 Task: Print the selected email using OneNote (Desktop) with Table Style.
Action: Mouse scrolled (125, 311) with delta (0, 0)
Screenshot: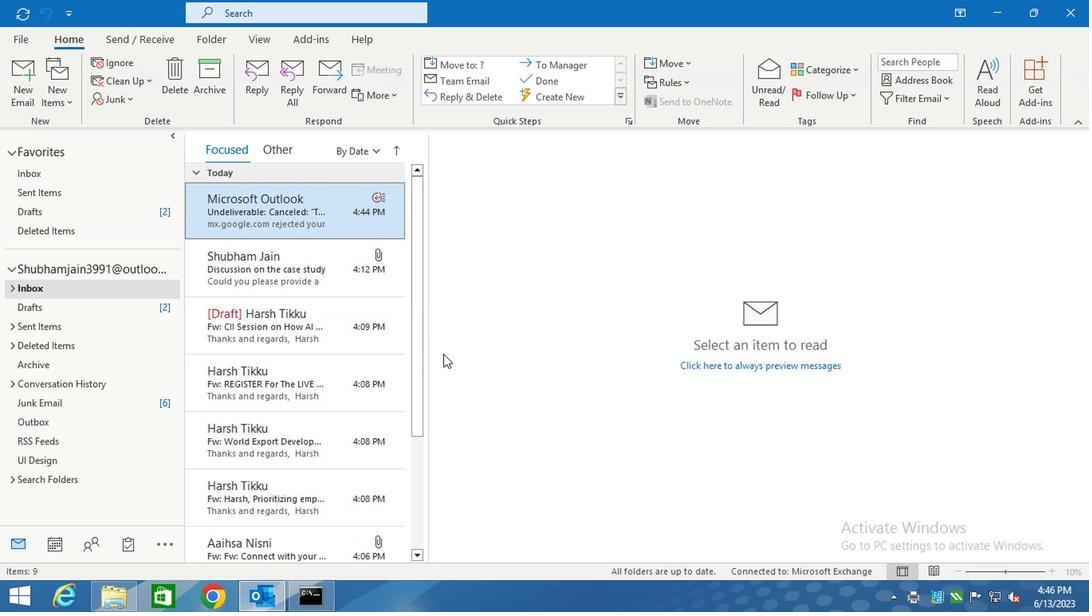 
Action: Mouse moved to (373, 249)
Screenshot: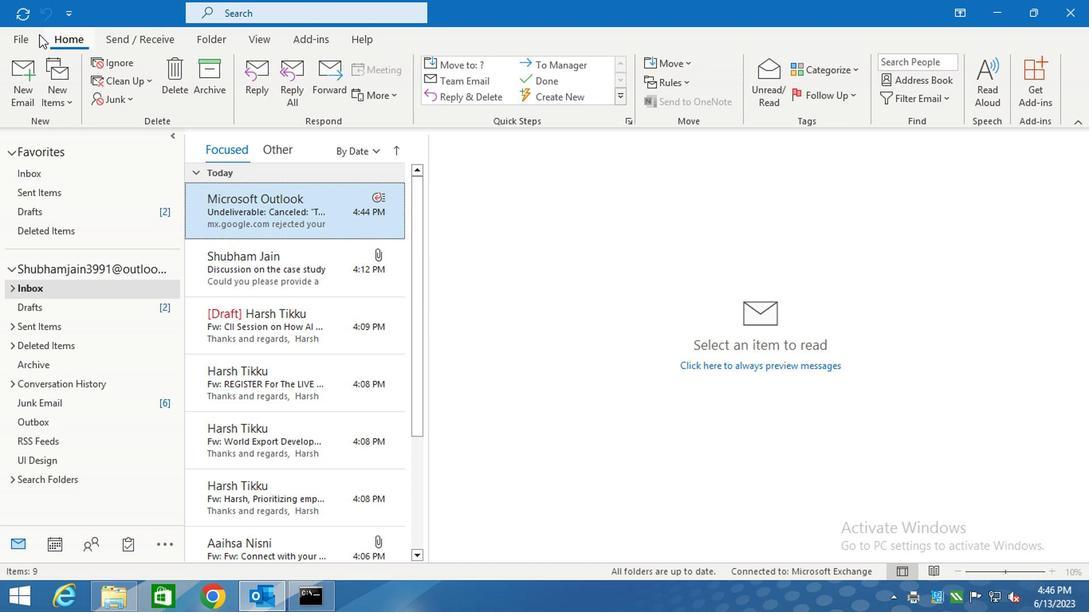 
Action: Mouse pressed left at (373, 249)
Screenshot: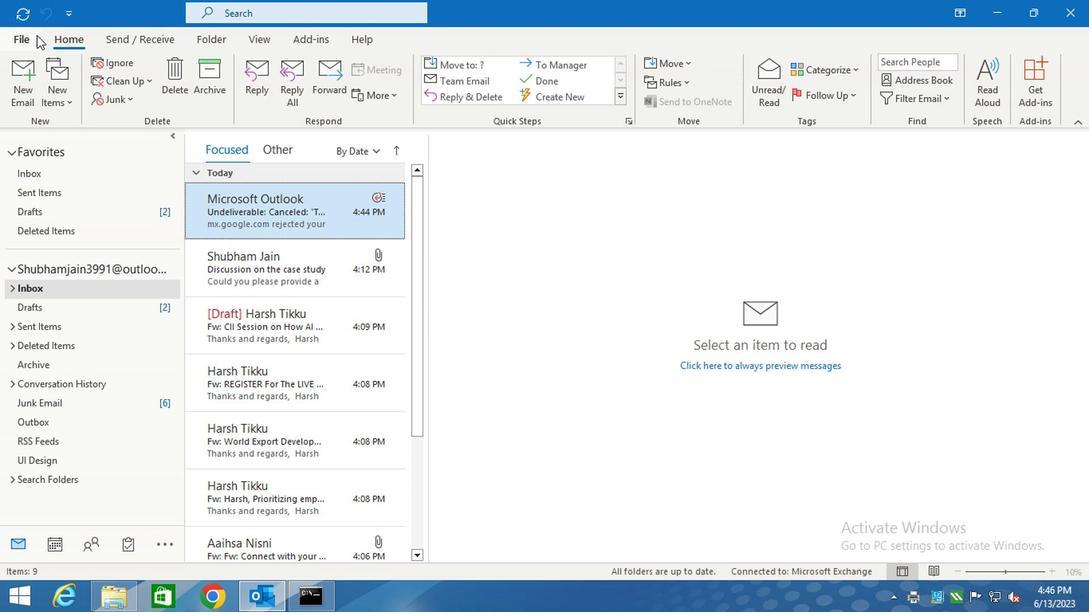 
Action: Mouse moved to (353, 284)
Screenshot: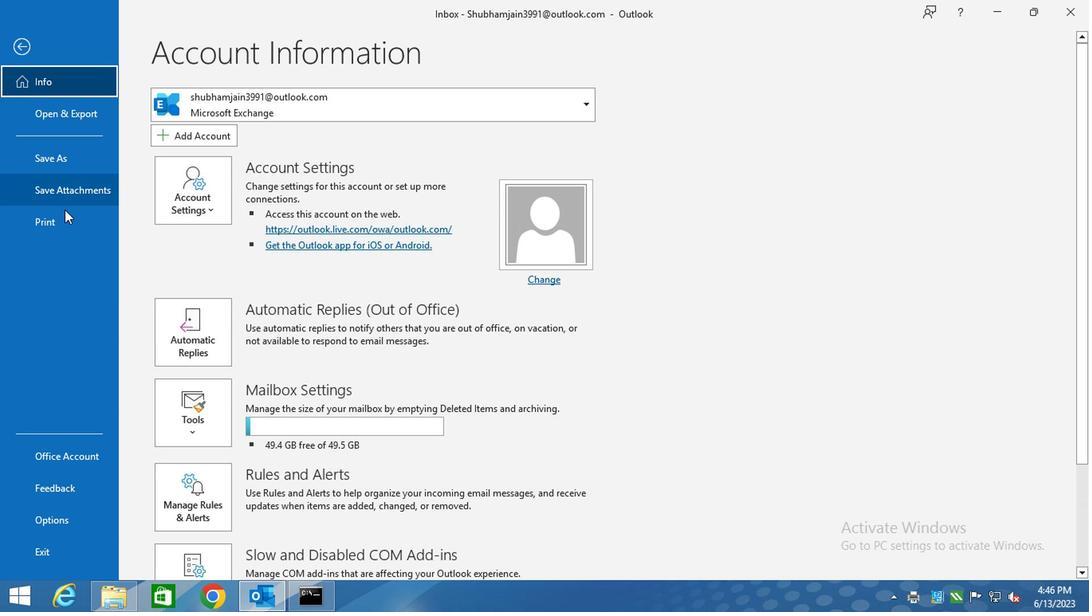 
Action: Mouse pressed left at (353, 284)
Screenshot: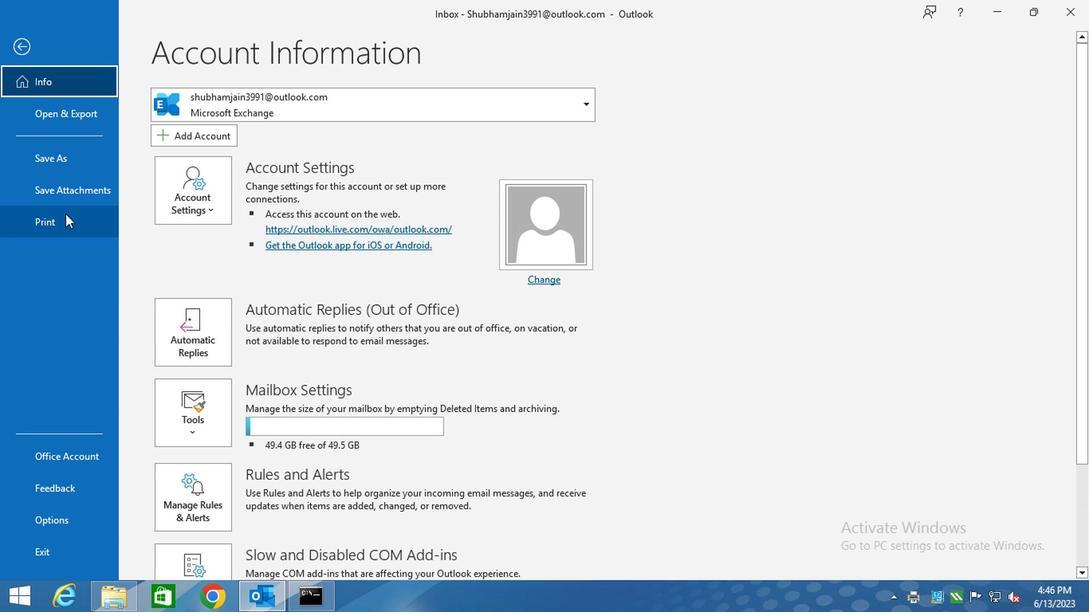 
Action: Mouse moved to (244, 300)
Screenshot: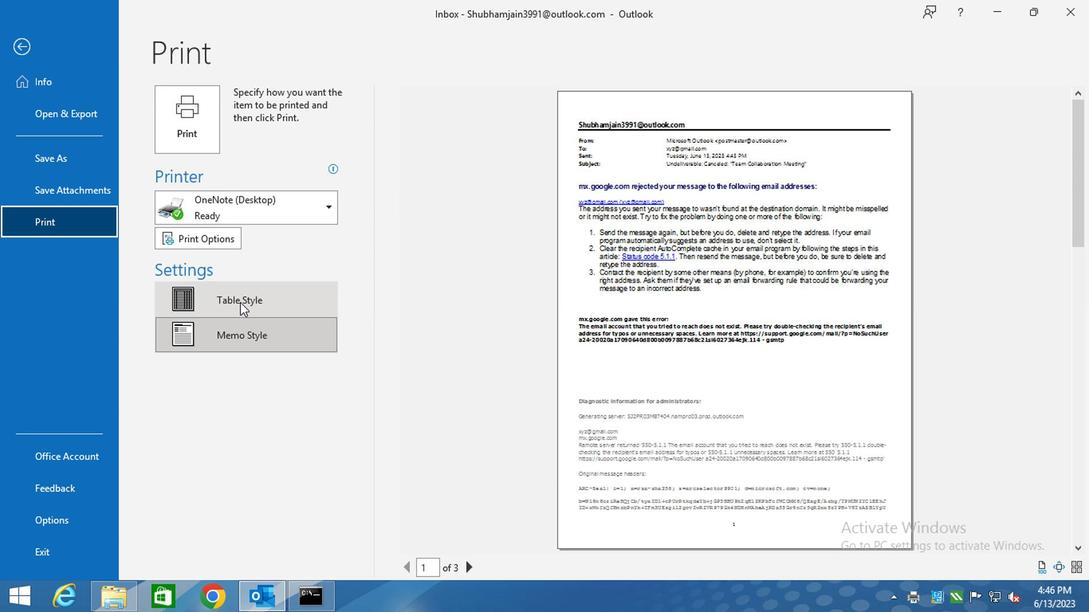 
Action: Mouse pressed left at (244, 300)
Screenshot: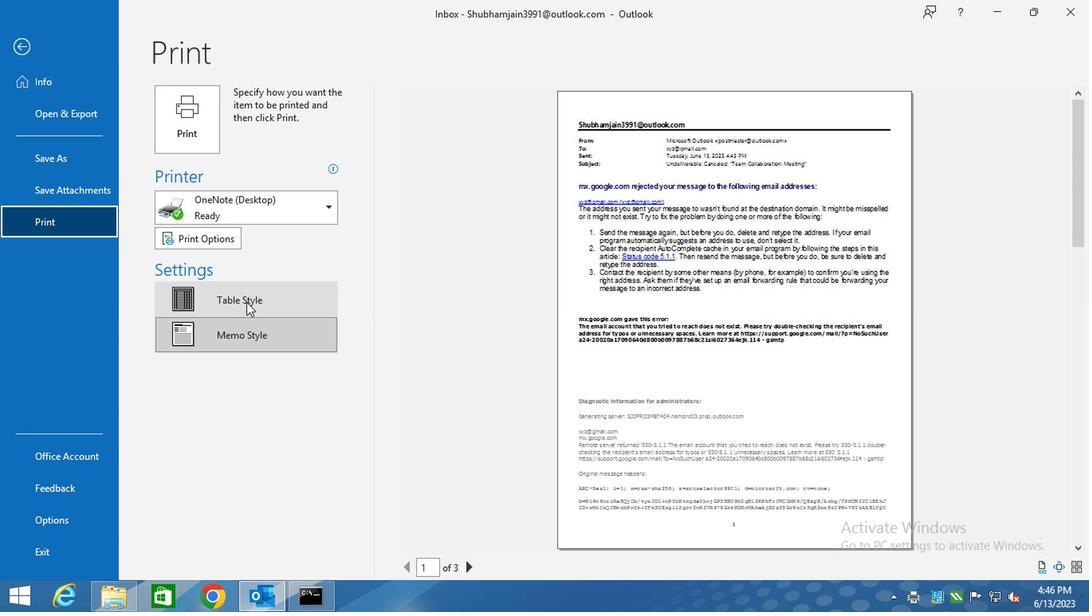
Action: Mouse moved to (269, 265)
Screenshot: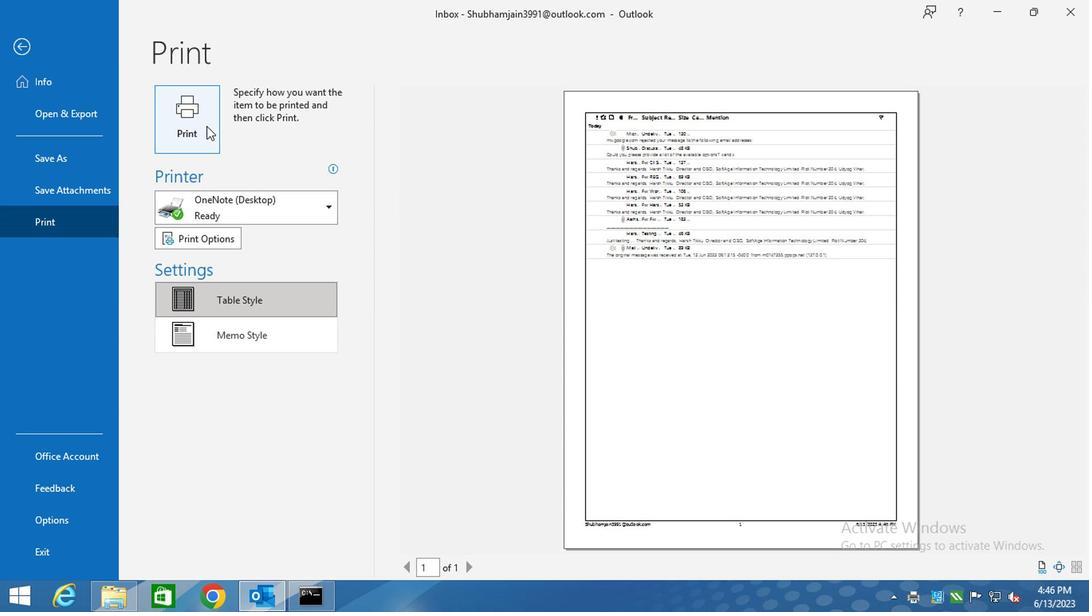 
Action: Mouse pressed left at (269, 265)
Screenshot: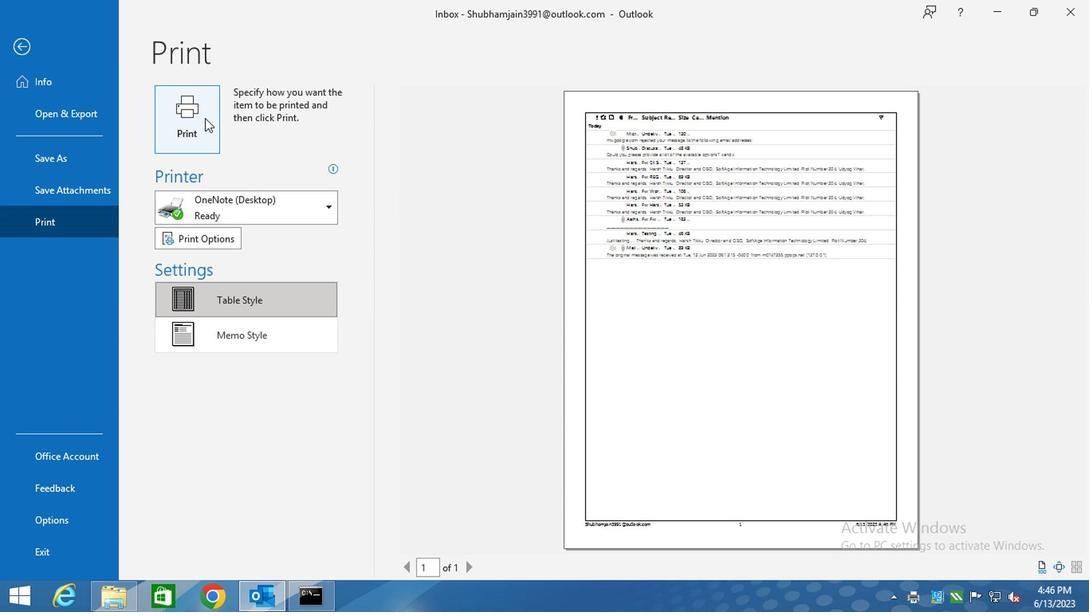 
Action: Mouse moved to (134, 298)
Screenshot: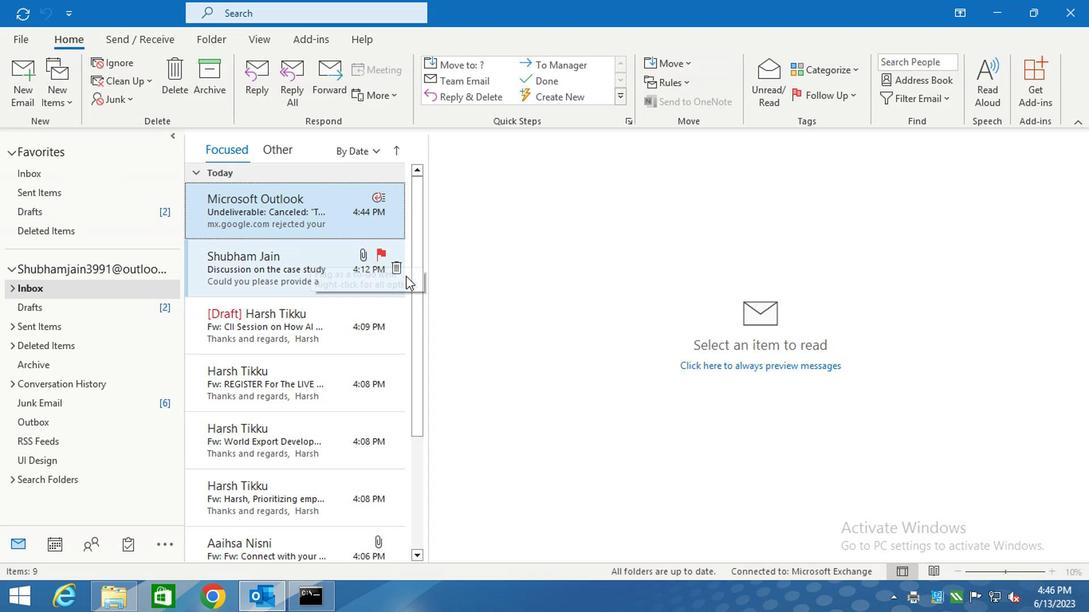 
